 Task: Insert a gauge chart into the spreadsheet named "Data".
Action: Mouse pressed left at (195, 206)
Screenshot: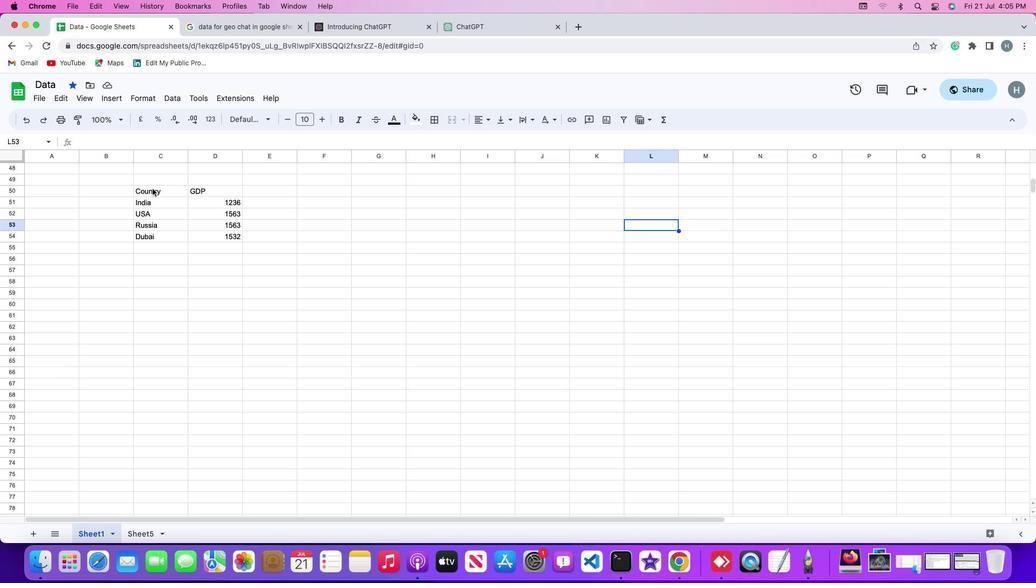 
Action: Mouse pressed left at (195, 206)
Screenshot: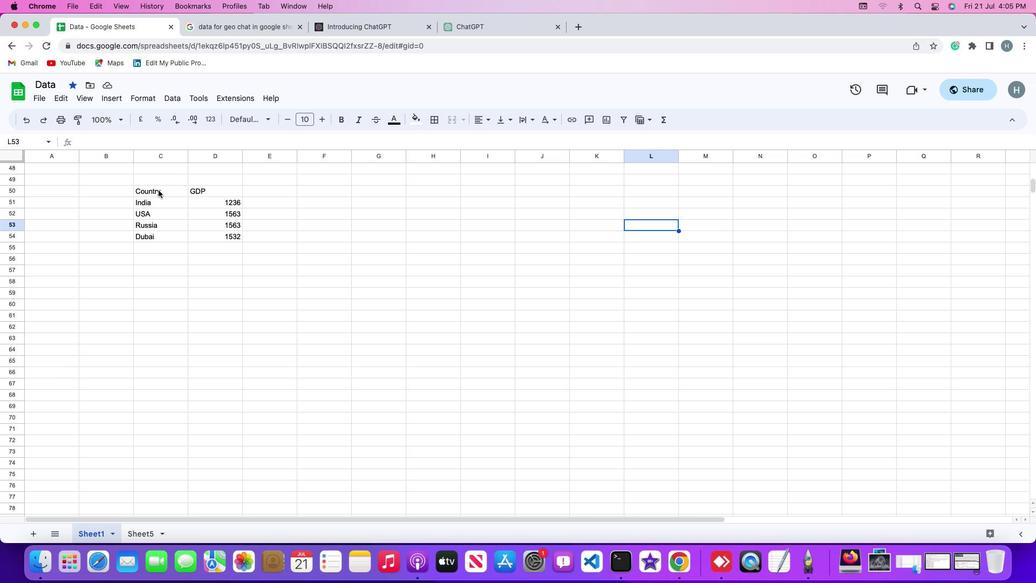 
Action: Mouse moved to (164, 131)
Screenshot: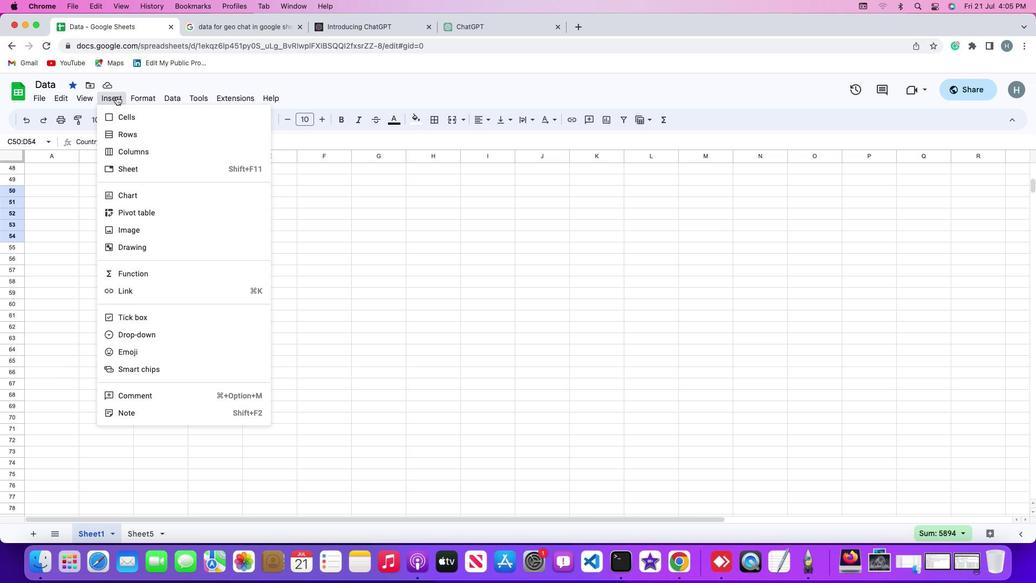 
Action: Mouse pressed left at (164, 131)
Screenshot: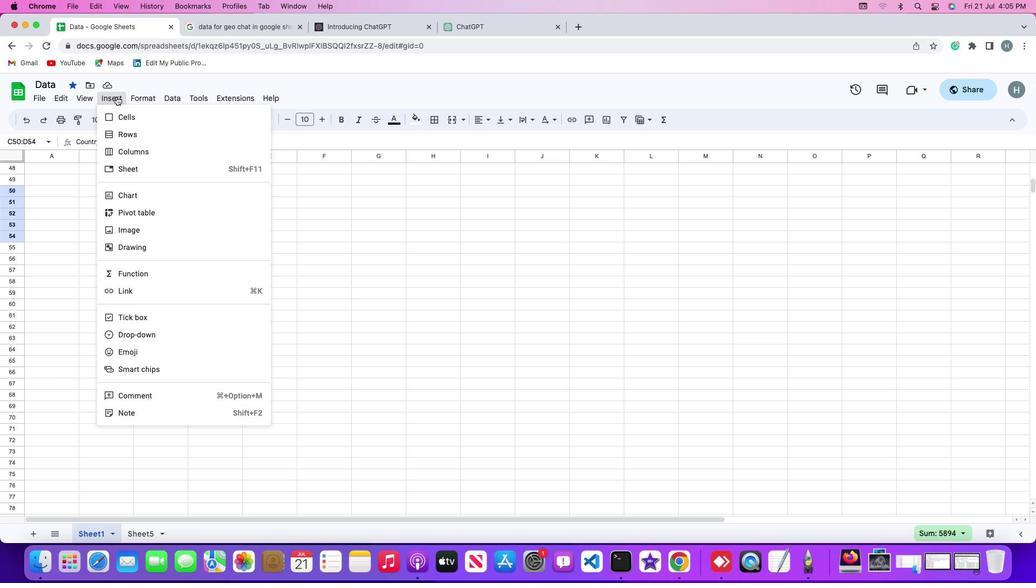 
Action: Mouse moved to (180, 213)
Screenshot: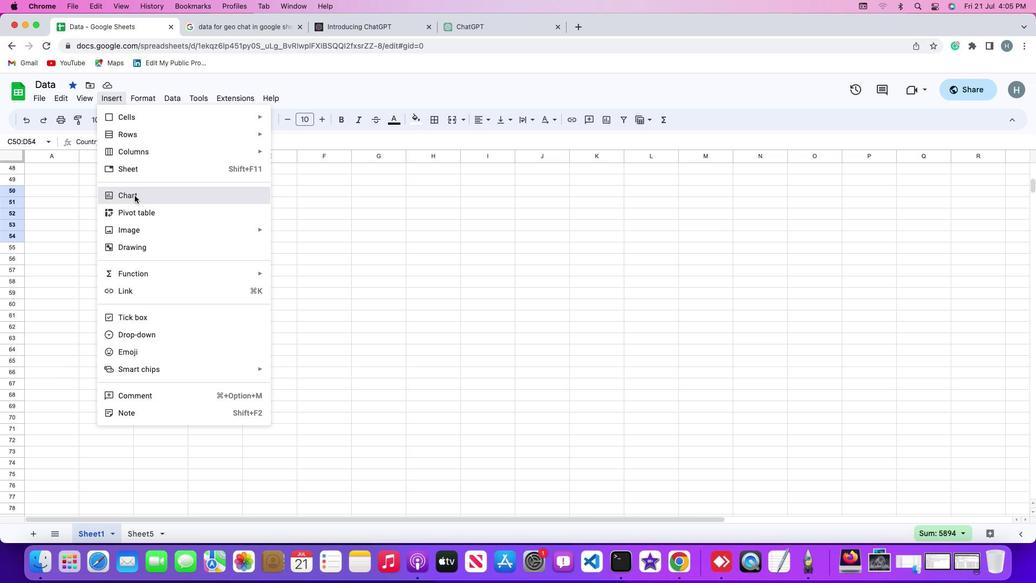 
Action: Mouse pressed left at (180, 213)
Screenshot: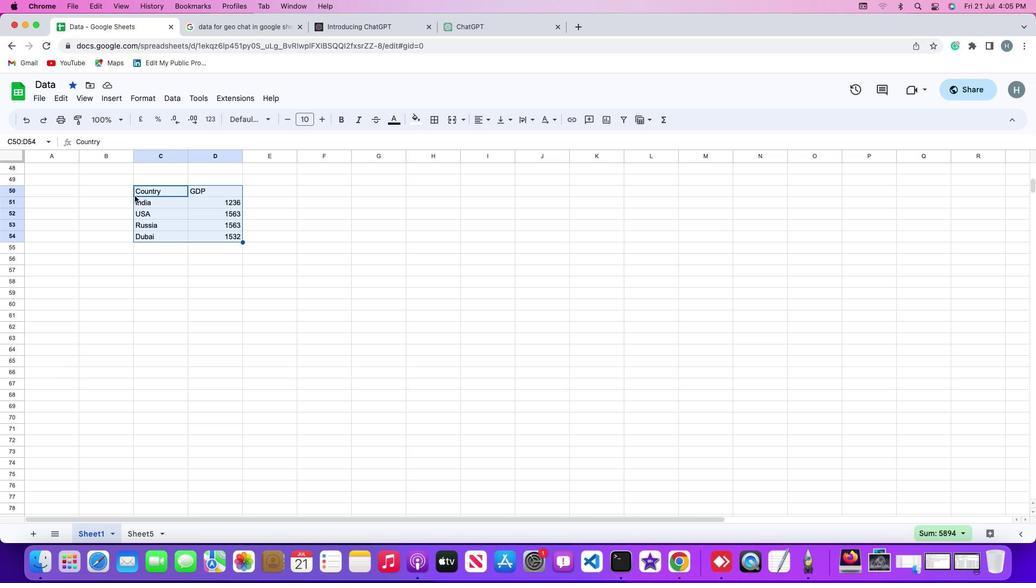 
Action: Mouse moved to (865, 212)
Screenshot: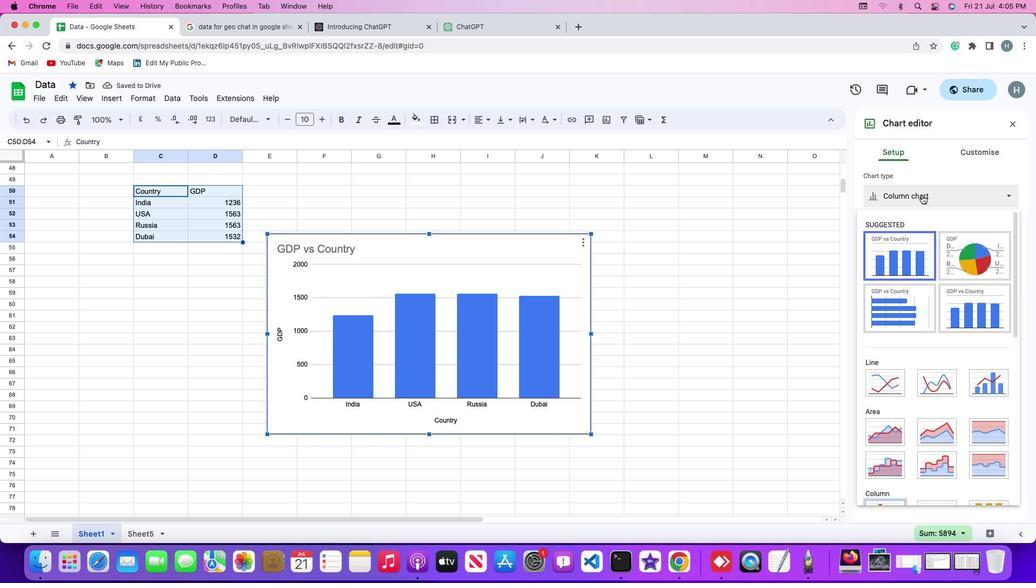 
Action: Mouse pressed left at (865, 212)
Screenshot: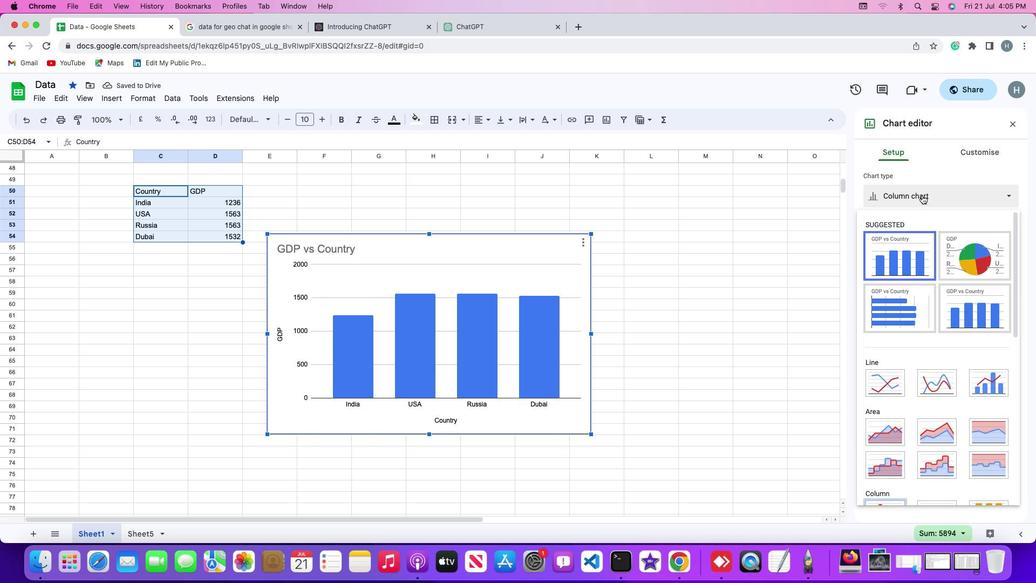 
Action: Mouse moved to (848, 325)
Screenshot: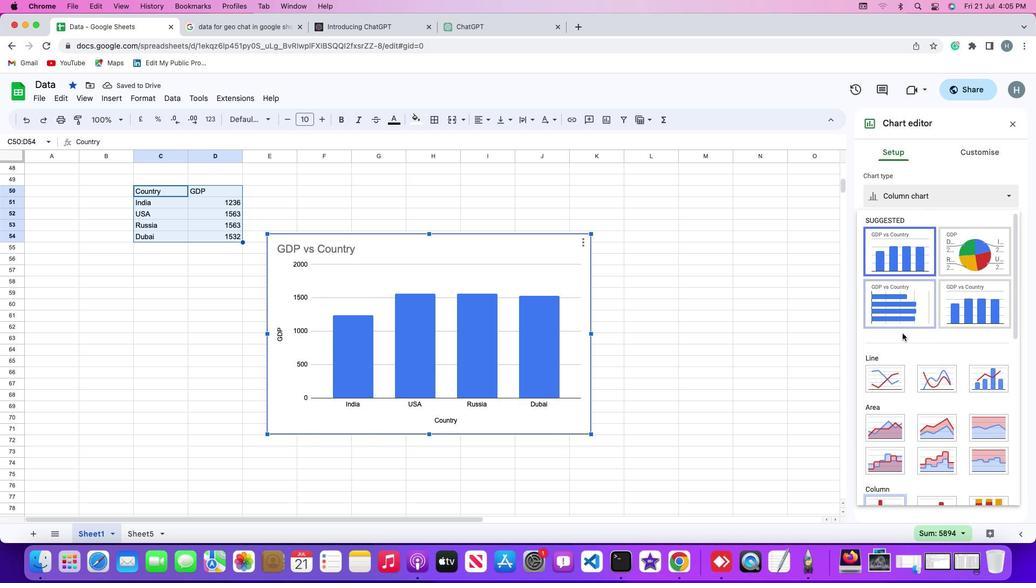
Action: Mouse scrolled (848, 325) with delta (63, 52)
Screenshot: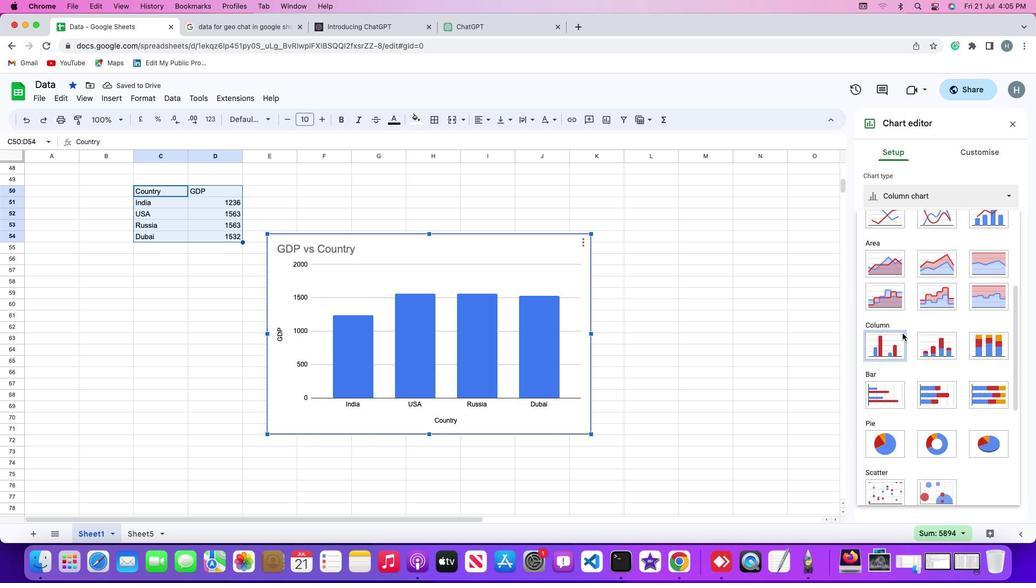 
Action: Mouse scrolled (848, 325) with delta (63, 52)
Screenshot: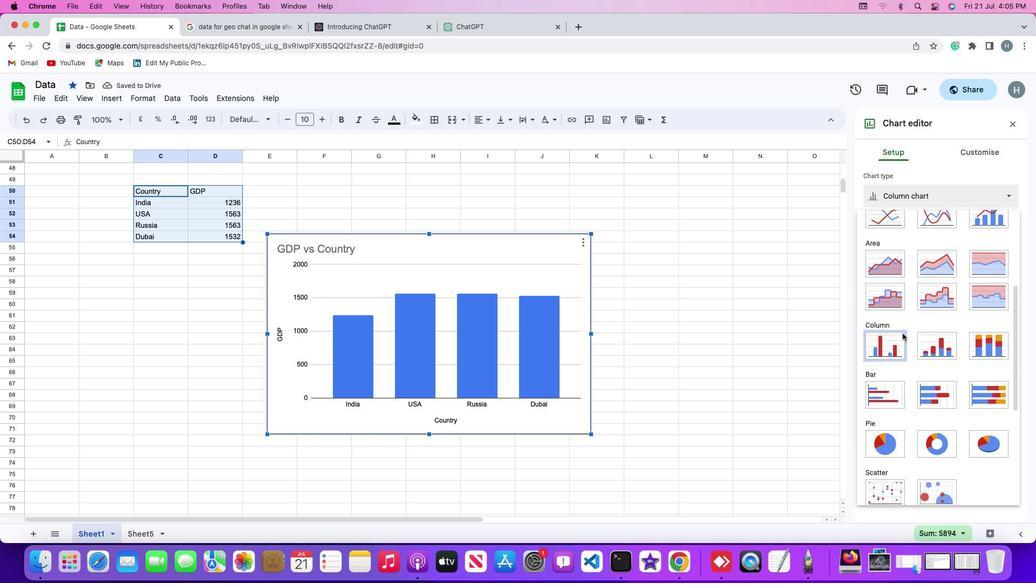 
Action: Mouse scrolled (848, 325) with delta (63, 51)
Screenshot: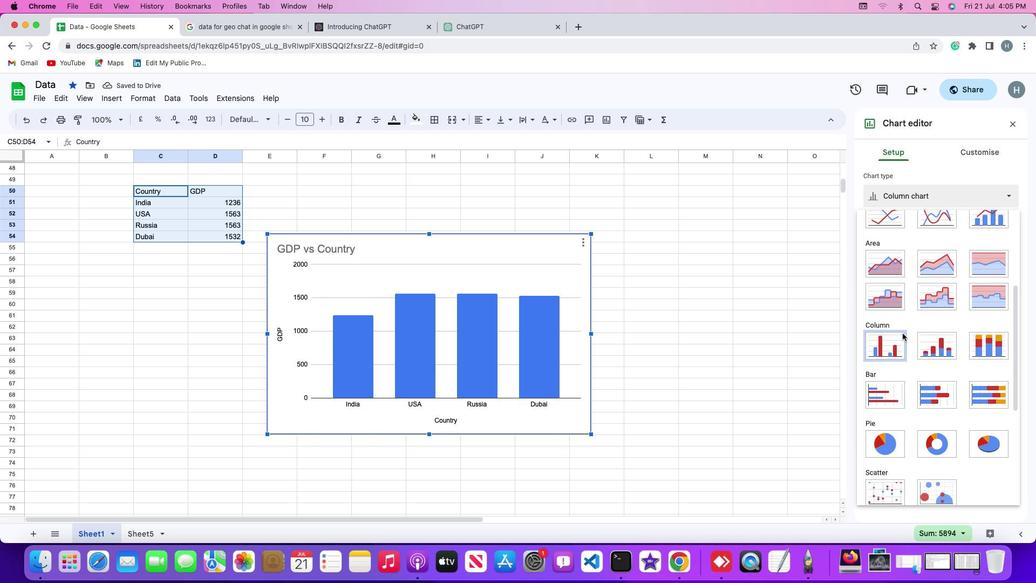 
Action: Mouse scrolled (848, 325) with delta (63, 51)
Screenshot: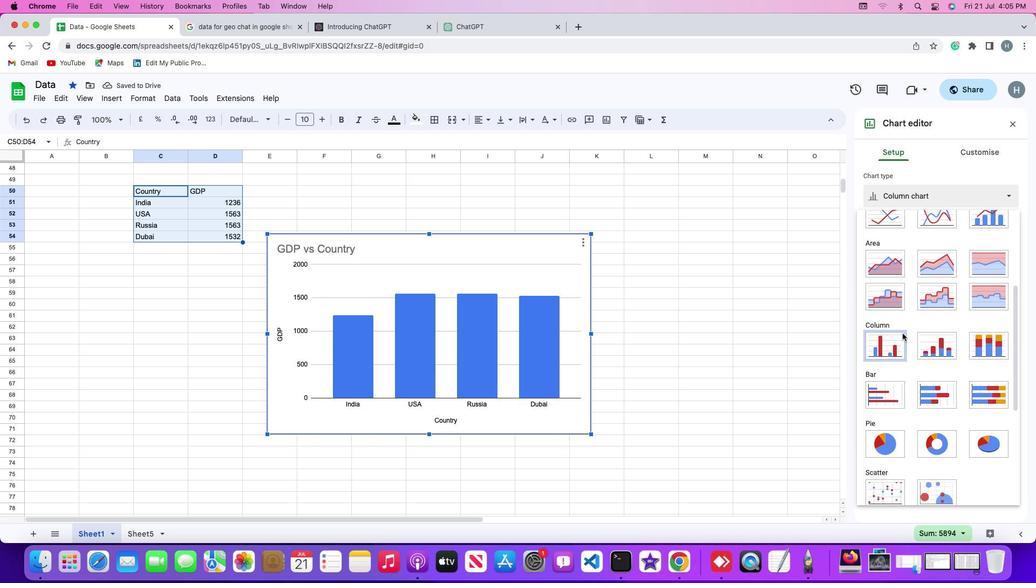 
Action: Mouse scrolled (848, 325) with delta (63, 52)
Screenshot: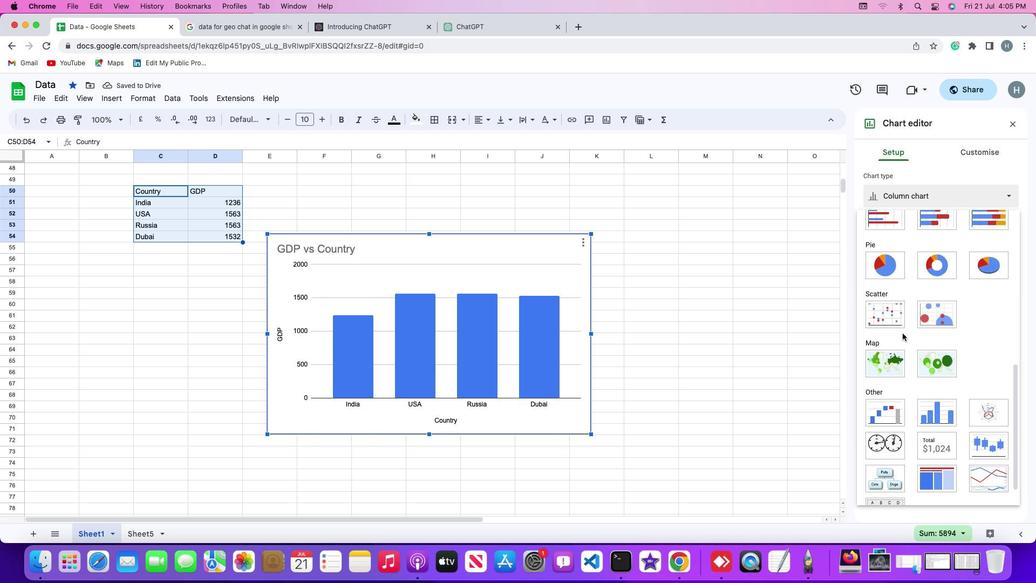 
Action: Mouse scrolled (848, 325) with delta (63, 52)
Screenshot: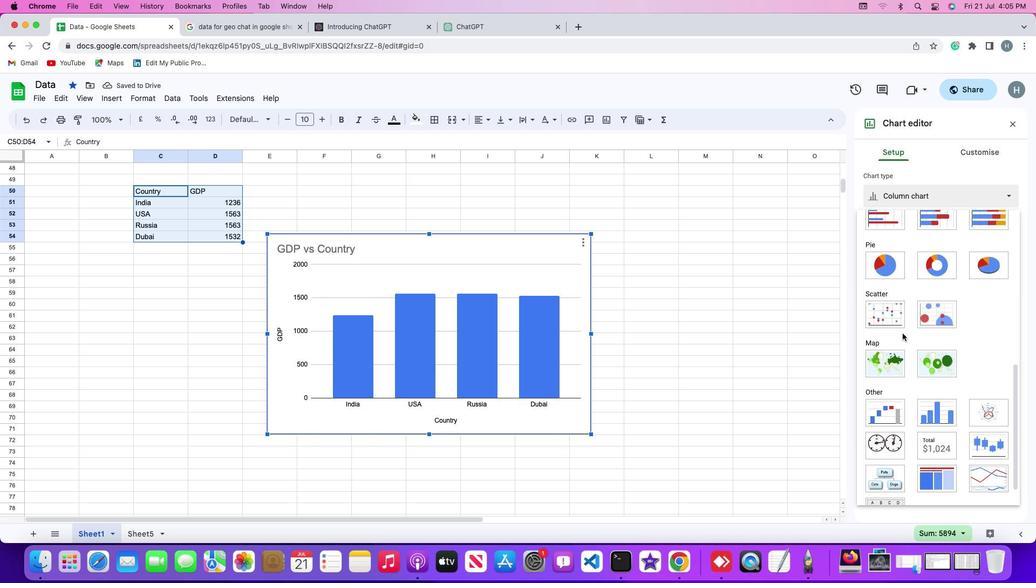 
Action: Mouse scrolled (848, 325) with delta (63, 51)
Screenshot: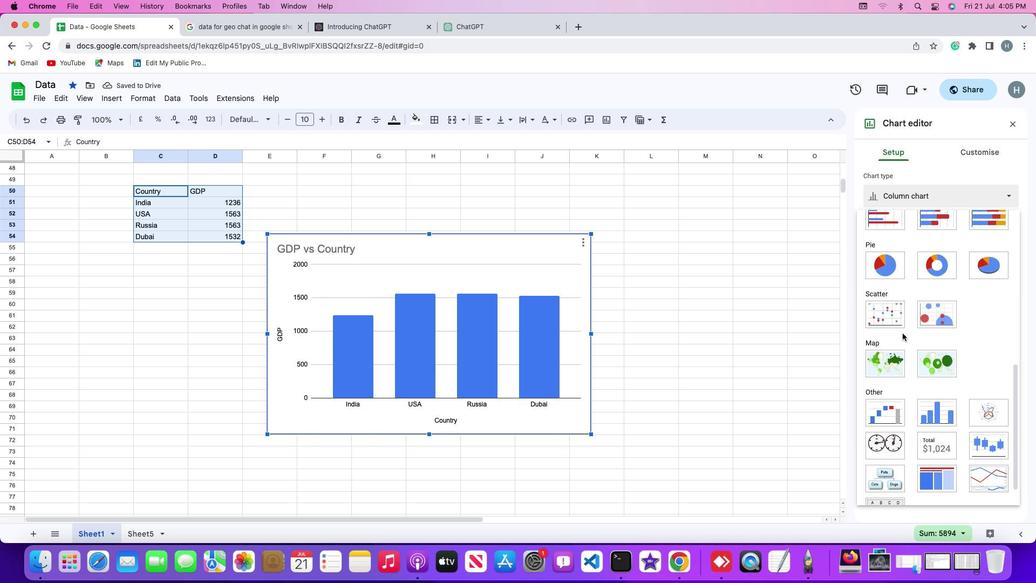
Action: Mouse scrolled (848, 325) with delta (63, 51)
Screenshot: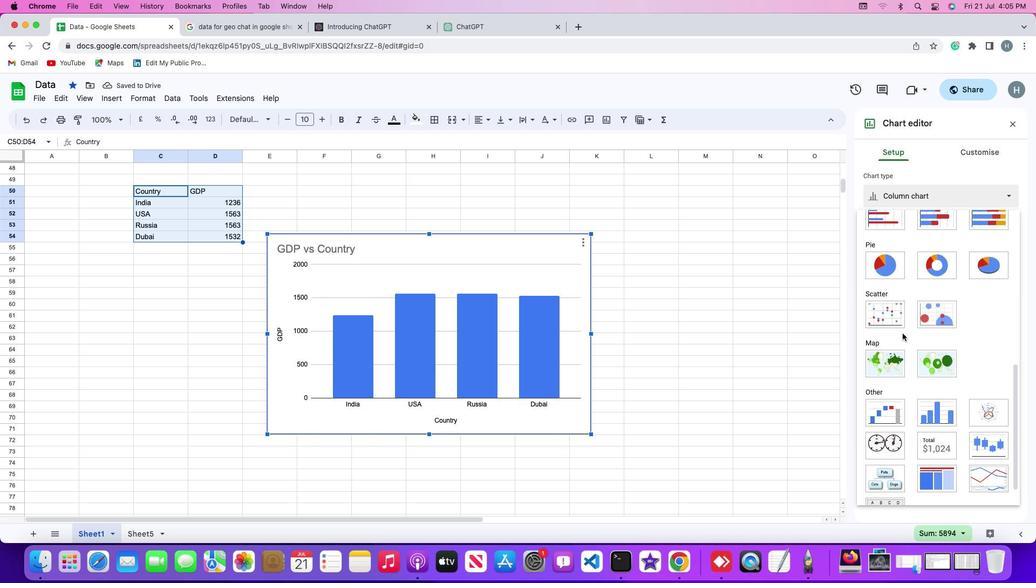
Action: Mouse scrolled (848, 325) with delta (63, 52)
Screenshot: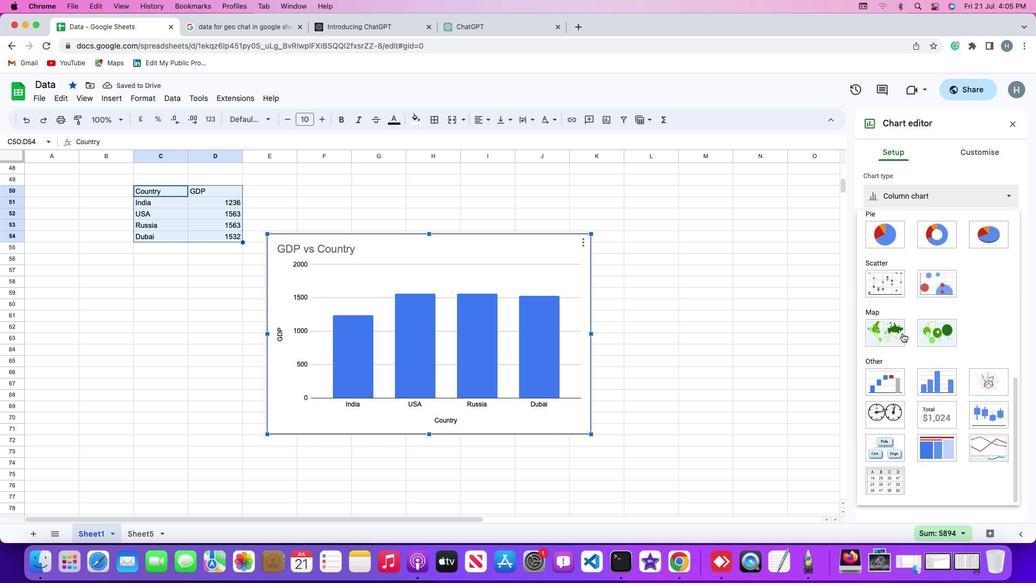 
Action: Mouse scrolled (848, 325) with delta (63, 52)
Screenshot: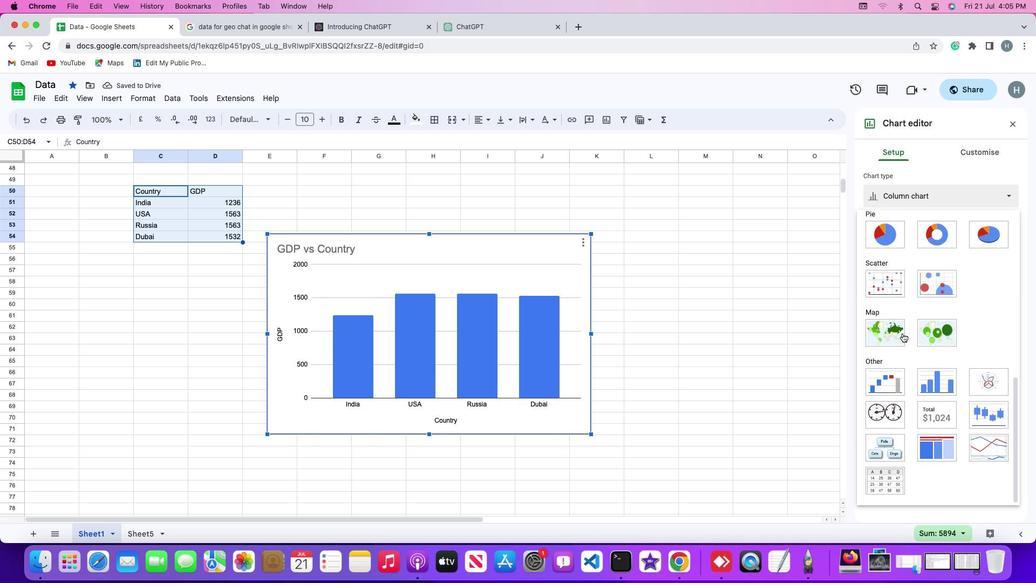 
Action: Mouse scrolled (848, 325) with delta (63, 51)
Screenshot: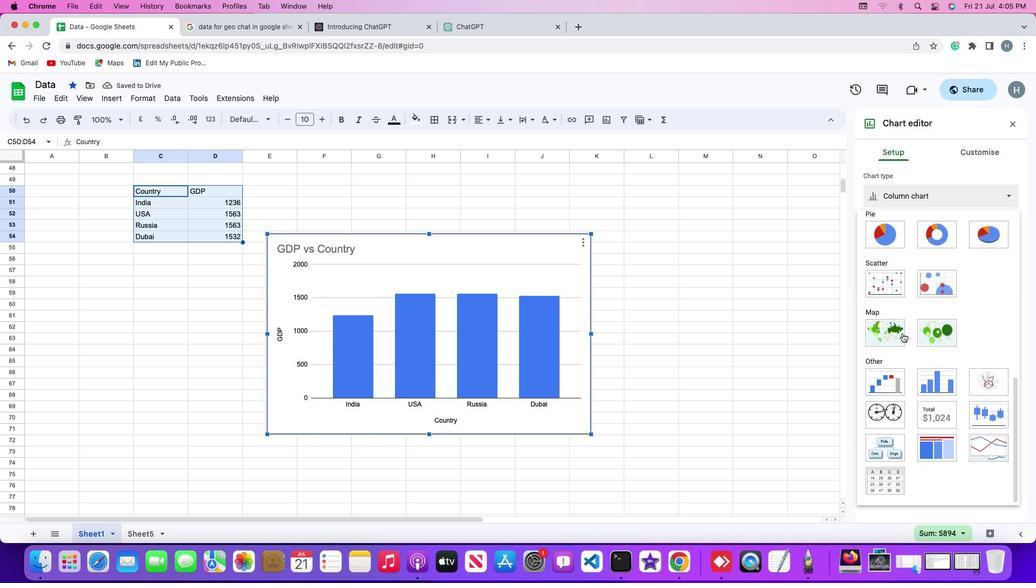 
Action: Mouse scrolled (848, 325) with delta (63, 50)
Screenshot: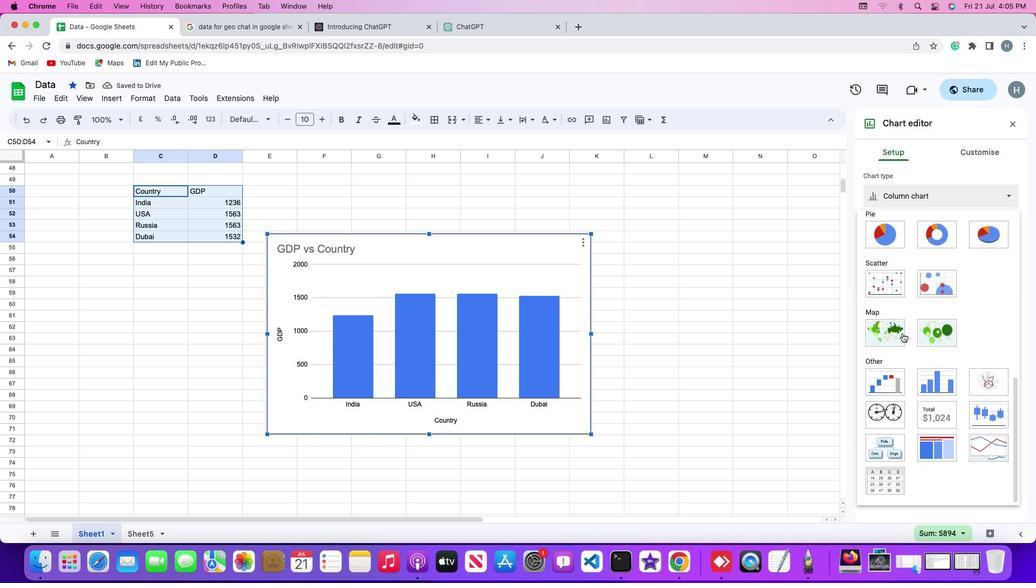 
Action: Mouse moved to (834, 390)
Screenshot: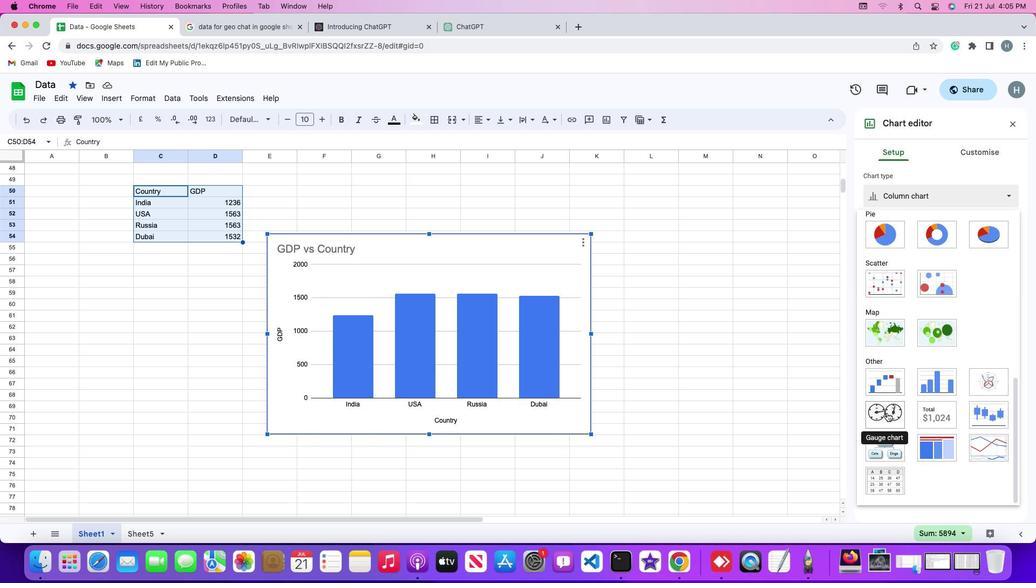 
Action: Mouse pressed left at (834, 390)
Screenshot: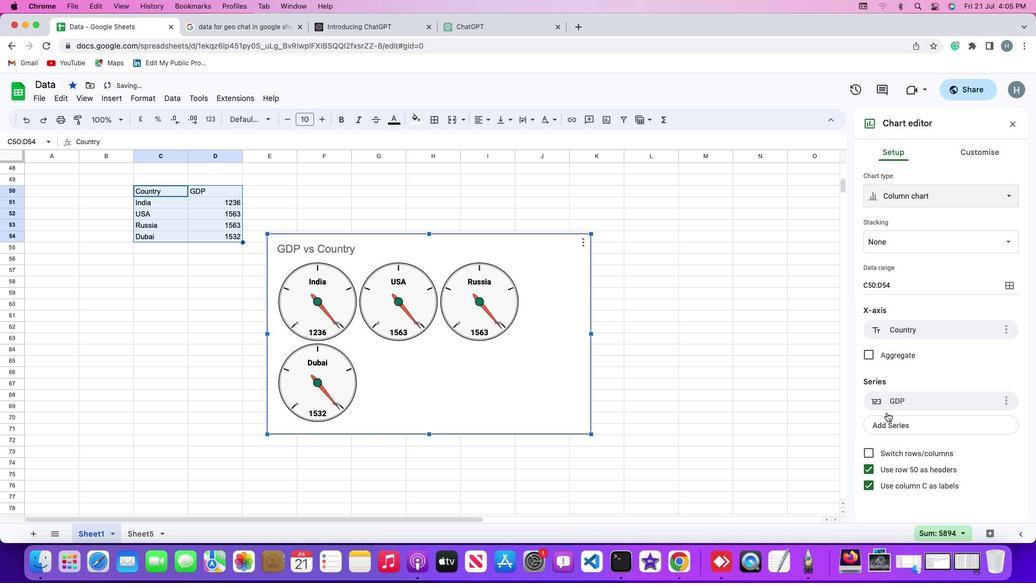 
Action: Mouse moved to (719, 334)
Screenshot: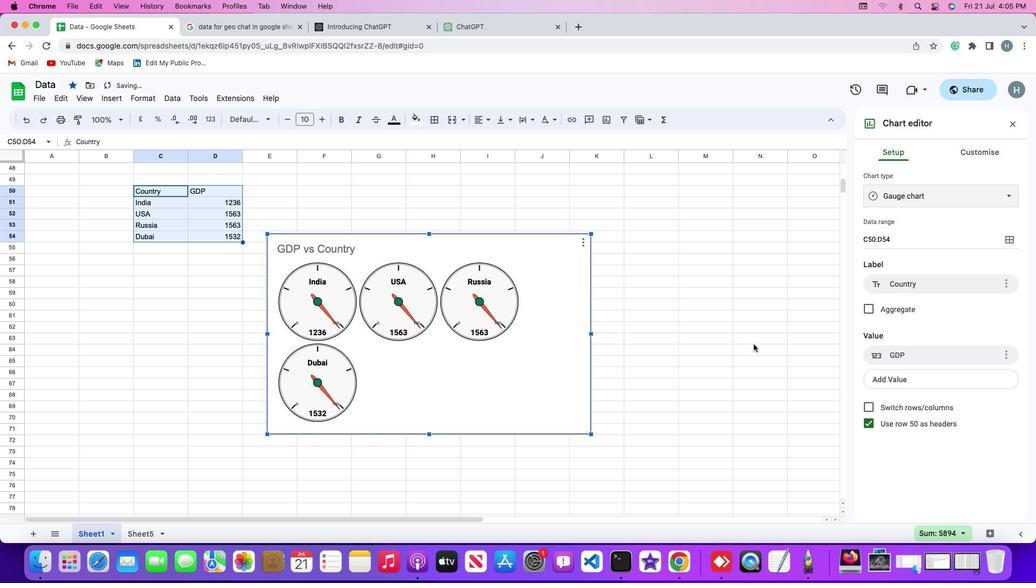 
